 Task: Create a task  Create a new online platform for online nutrition coaching , assign it to team member softage.2@softage.net in the project BlazeTech and update the status of the task to  At Risk , set the priority of the task to Medium
Action: Mouse moved to (79, 53)
Screenshot: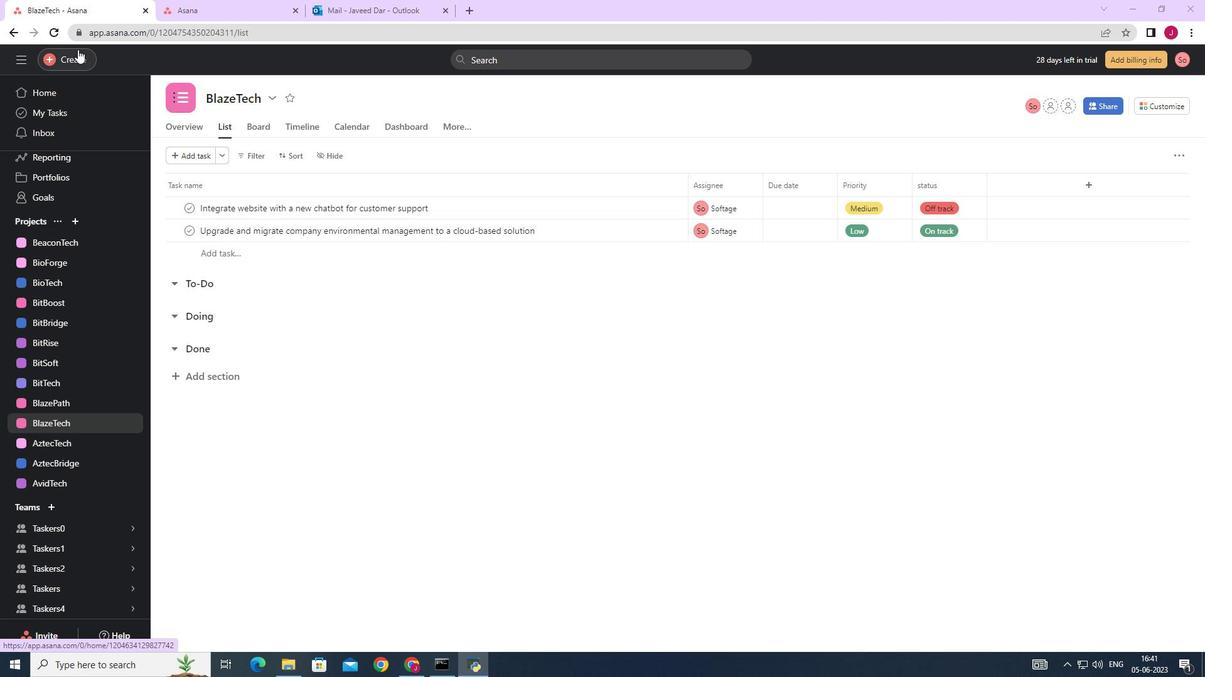 
Action: Mouse pressed left at (79, 53)
Screenshot: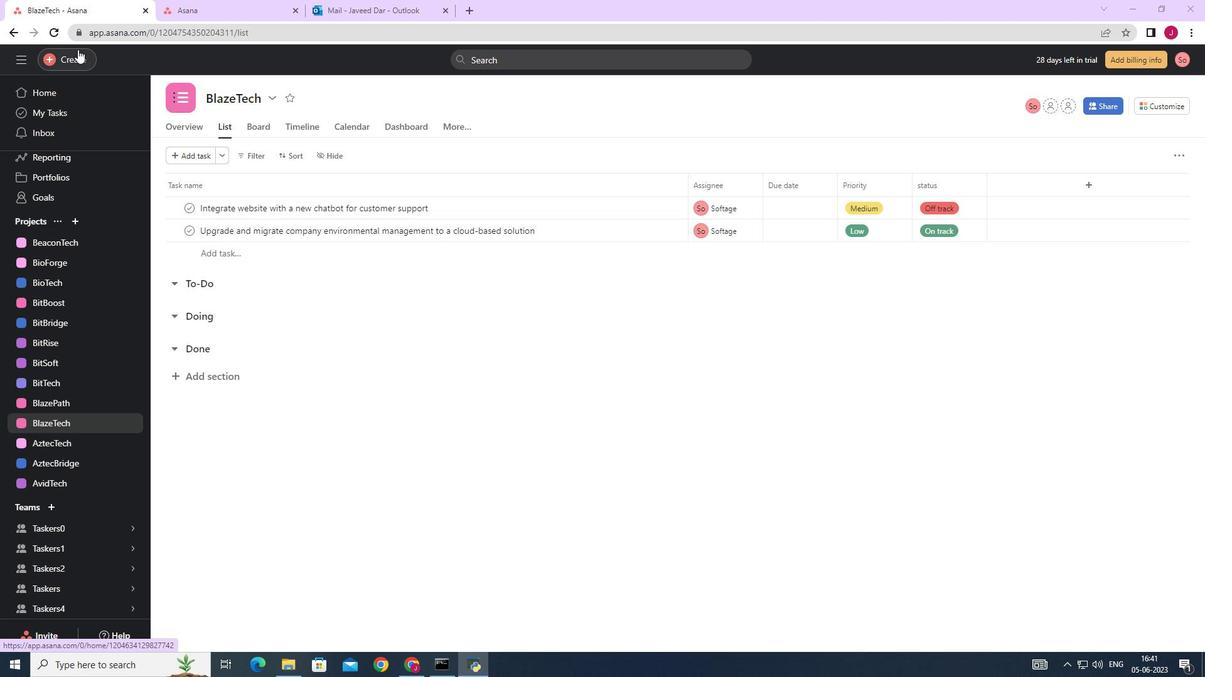 
Action: Mouse moved to (160, 62)
Screenshot: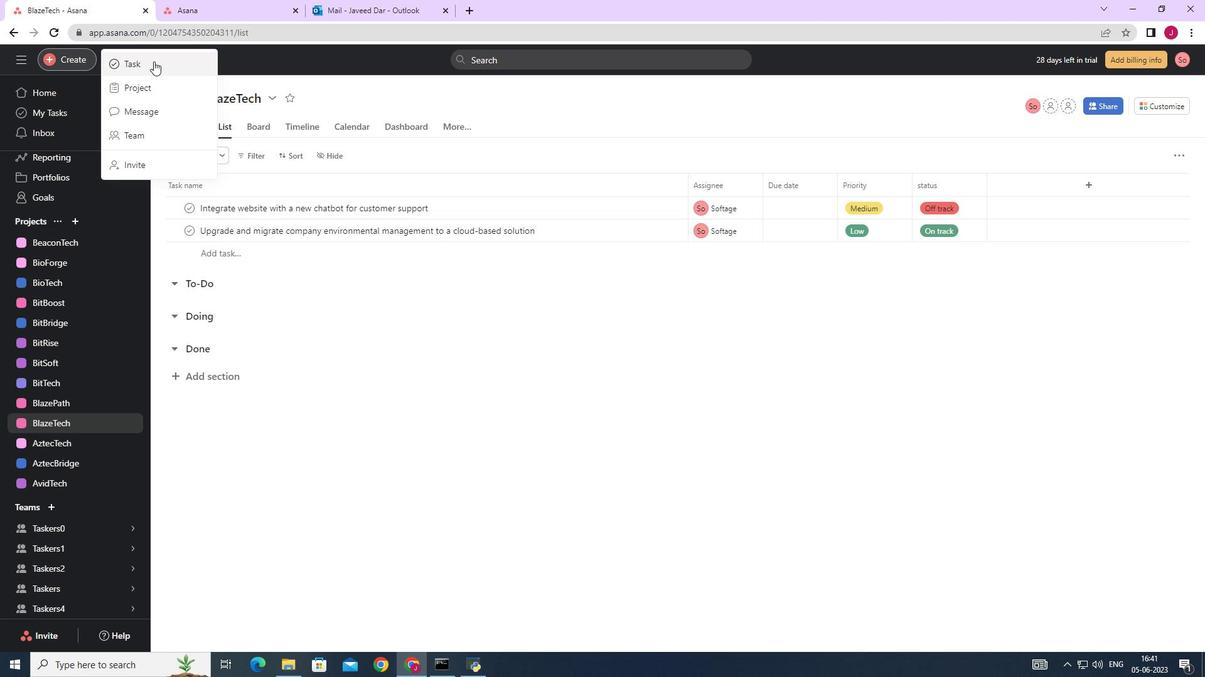 
Action: Mouse pressed left at (160, 62)
Screenshot: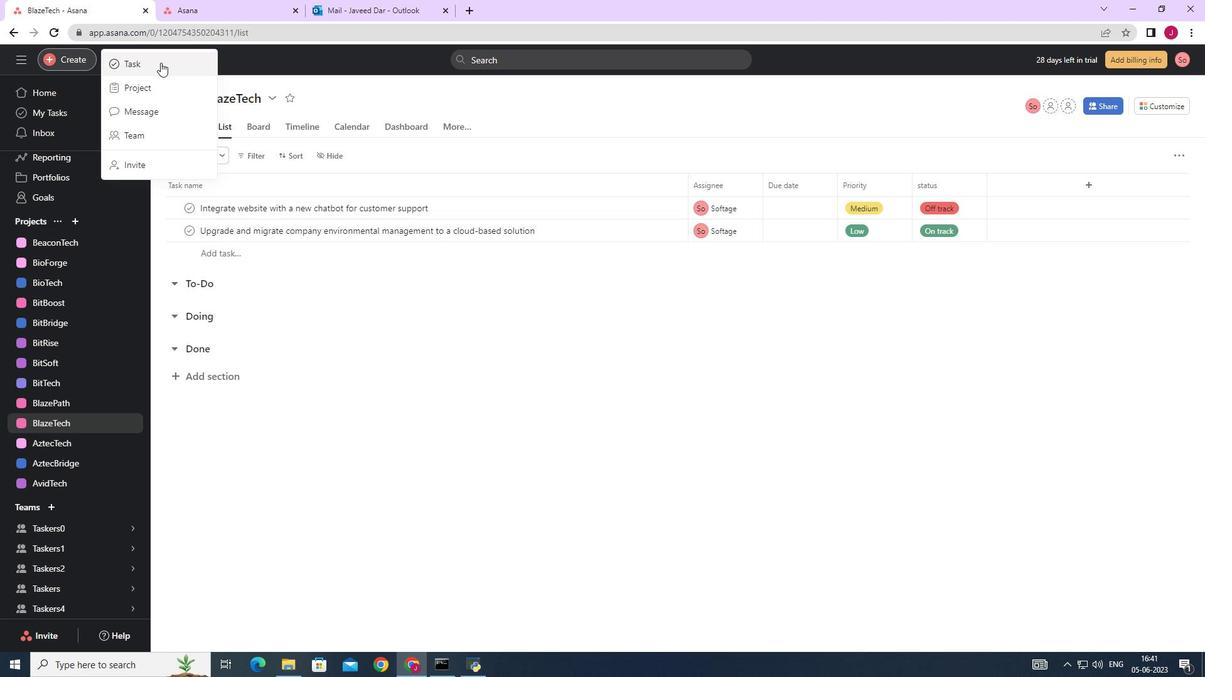 
Action: Mouse moved to (957, 419)
Screenshot: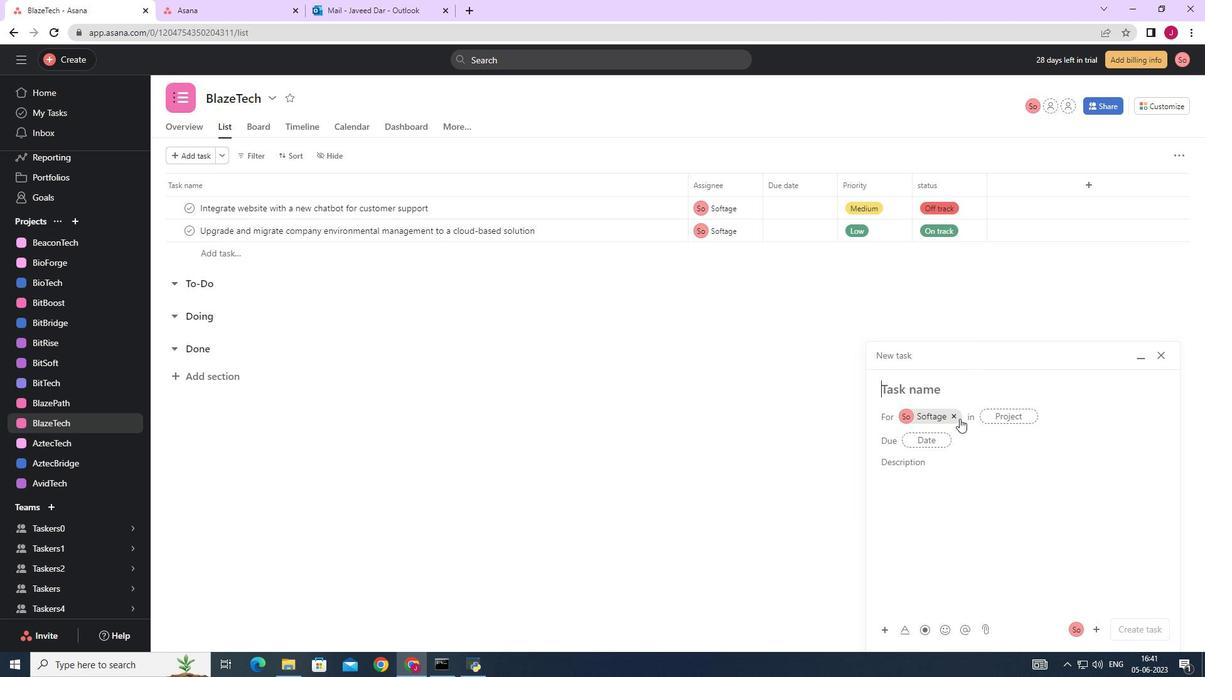
Action: Mouse pressed left at (957, 419)
Screenshot: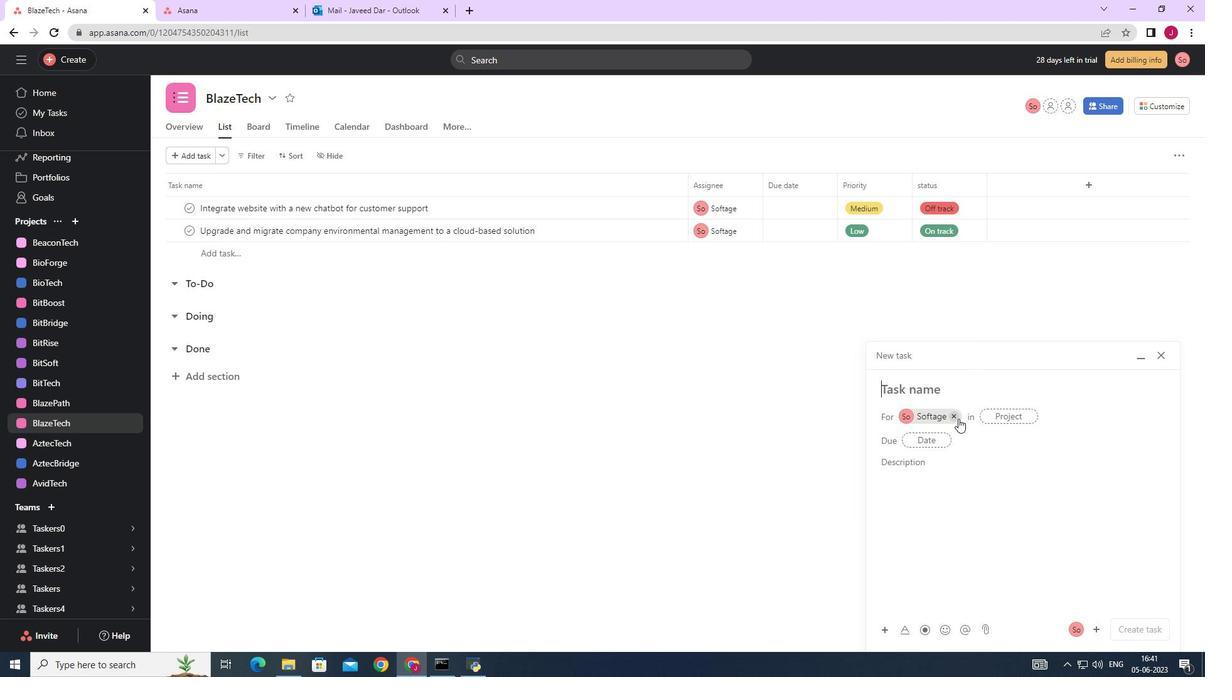 
Action: Mouse moved to (905, 390)
Screenshot: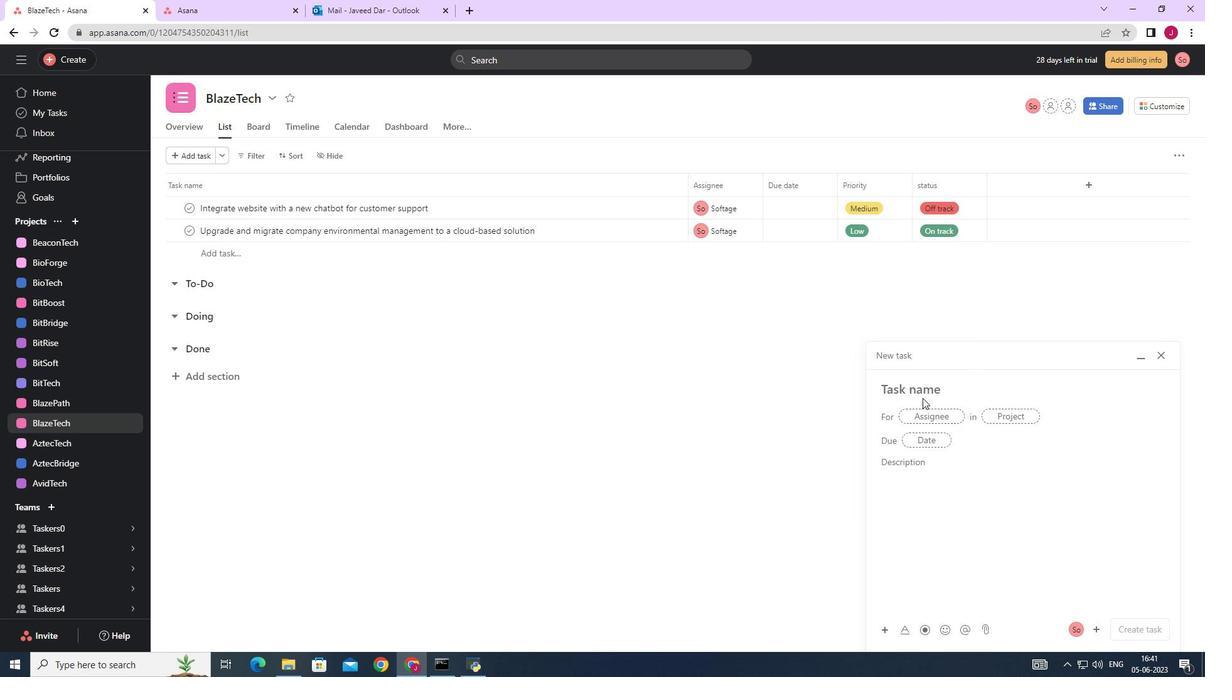 
Action: Mouse pressed left at (905, 390)
Screenshot: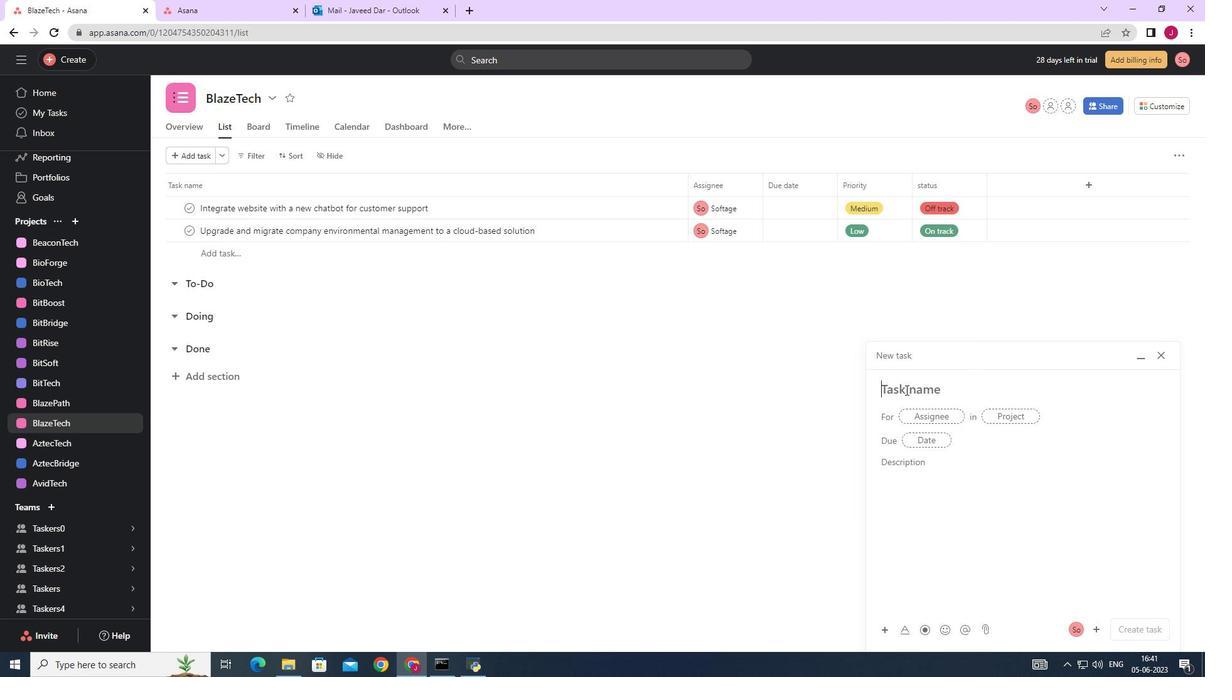 
Action: Key pressed <Key.caps_lock>C<Key.caps_lock>reate<Key.space><Key.space>a<Key.space>new<Key.space>online<Key.space>platform<Key.space>for<Key.space>onlo<Key.backspace>inr<Key.backspace>e<Key.space>nutrition<Key.space>coaching
Screenshot: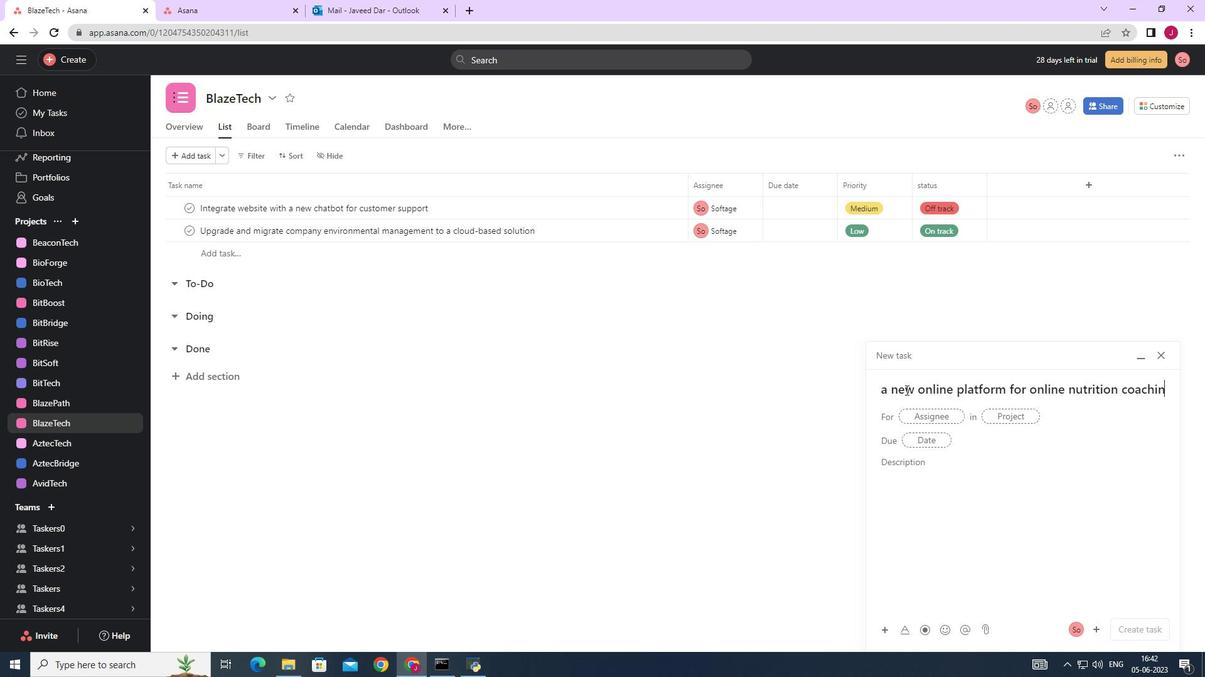
Action: Mouse moved to (935, 417)
Screenshot: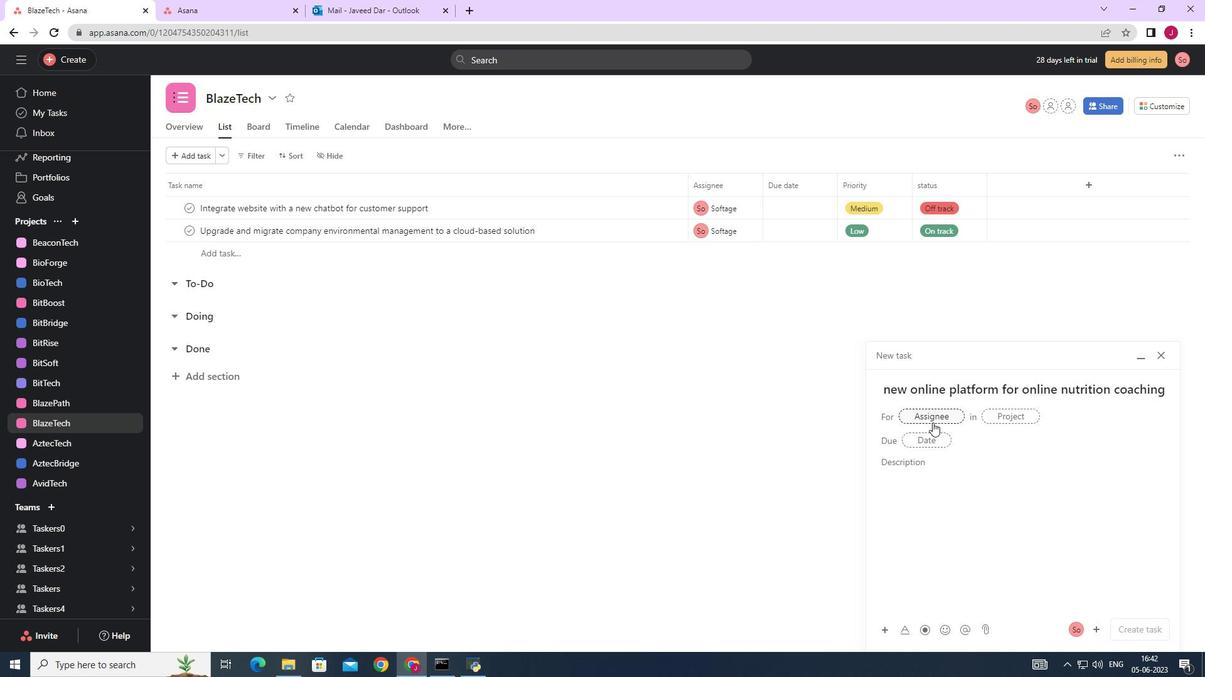 
Action: Mouse pressed left at (935, 417)
Screenshot: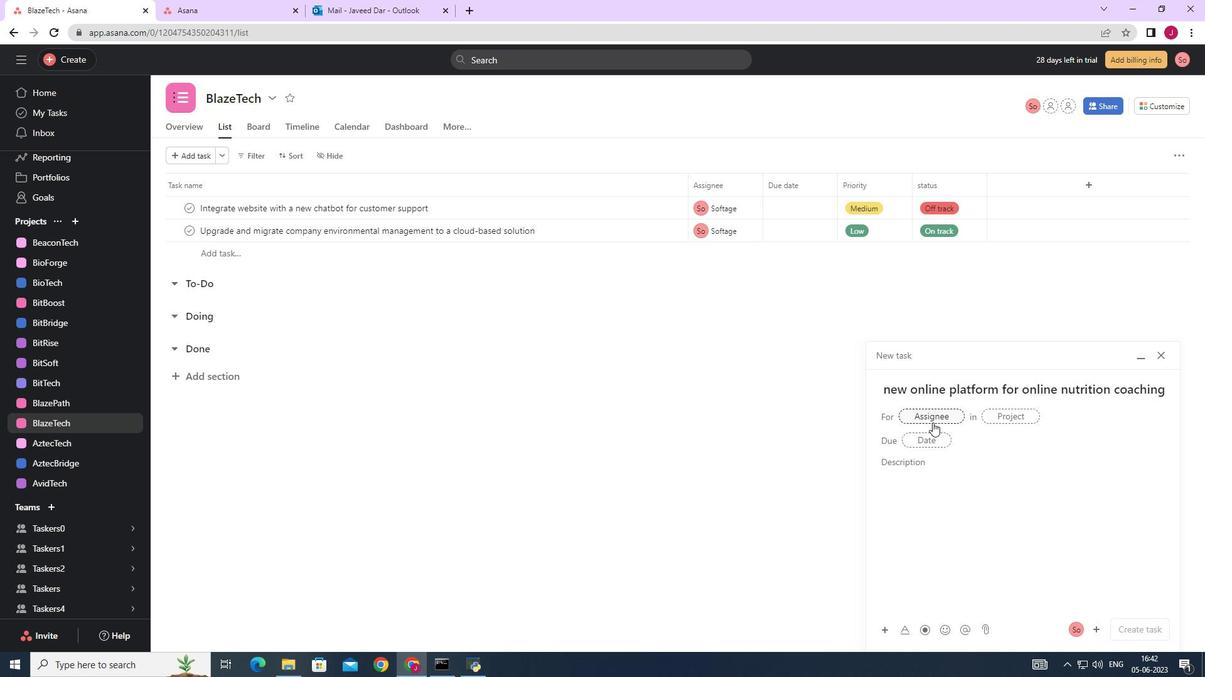 
Action: Mouse moved to (935, 416)
Screenshot: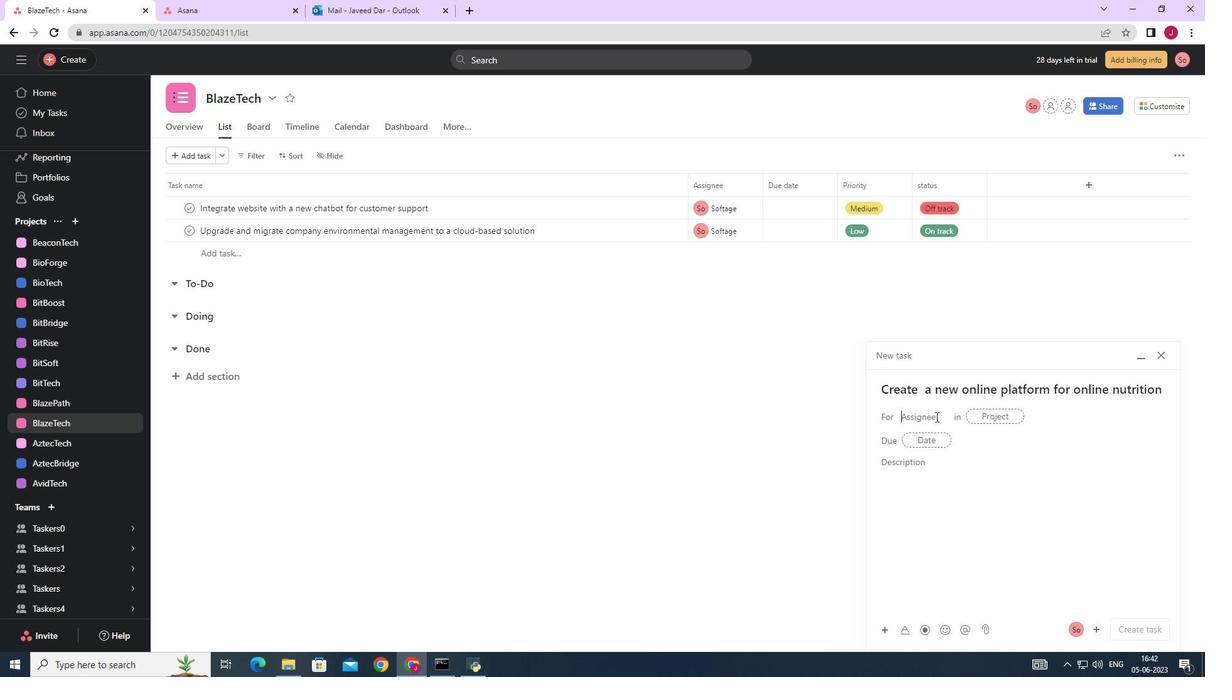 
Action: Key pressed softage.2
Screenshot: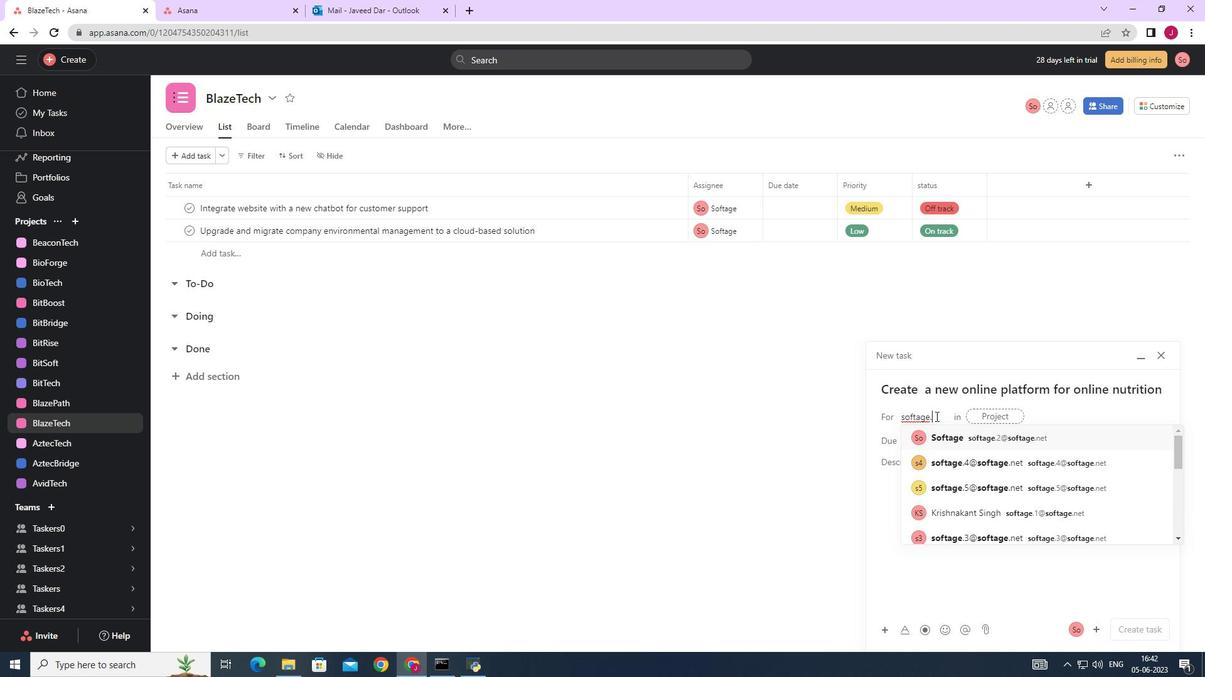 
Action: Mouse moved to (996, 438)
Screenshot: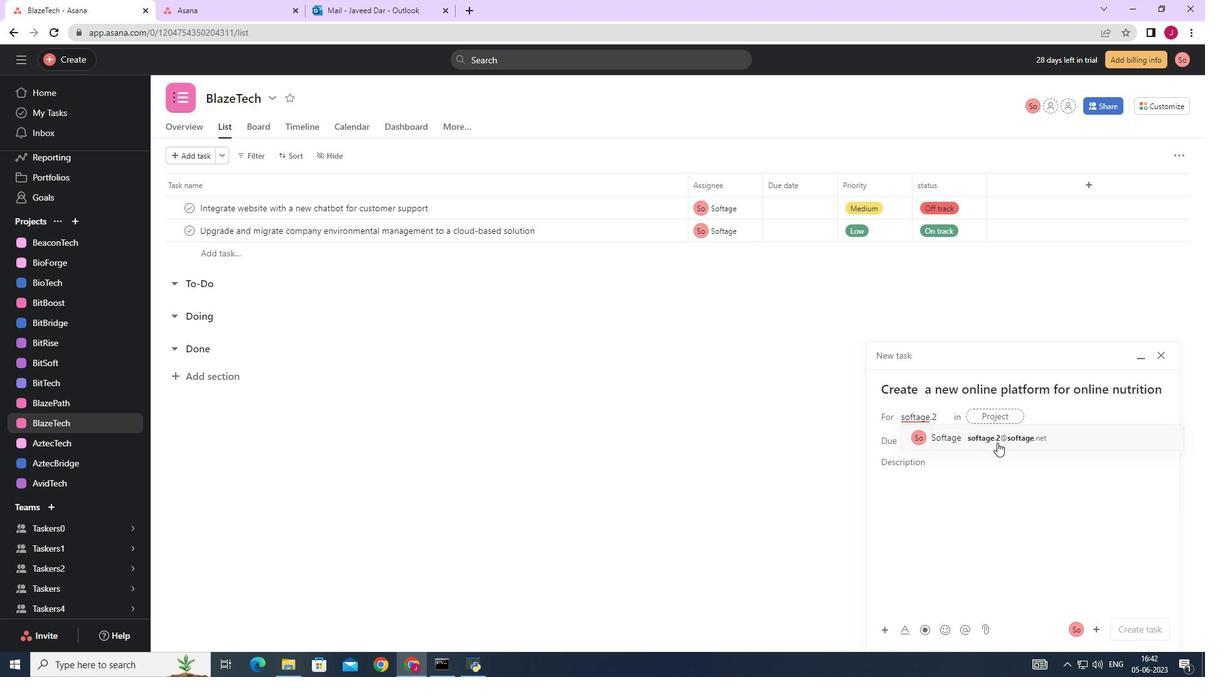 
Action: Mouse pressed left at (996, 438)
Screenshot: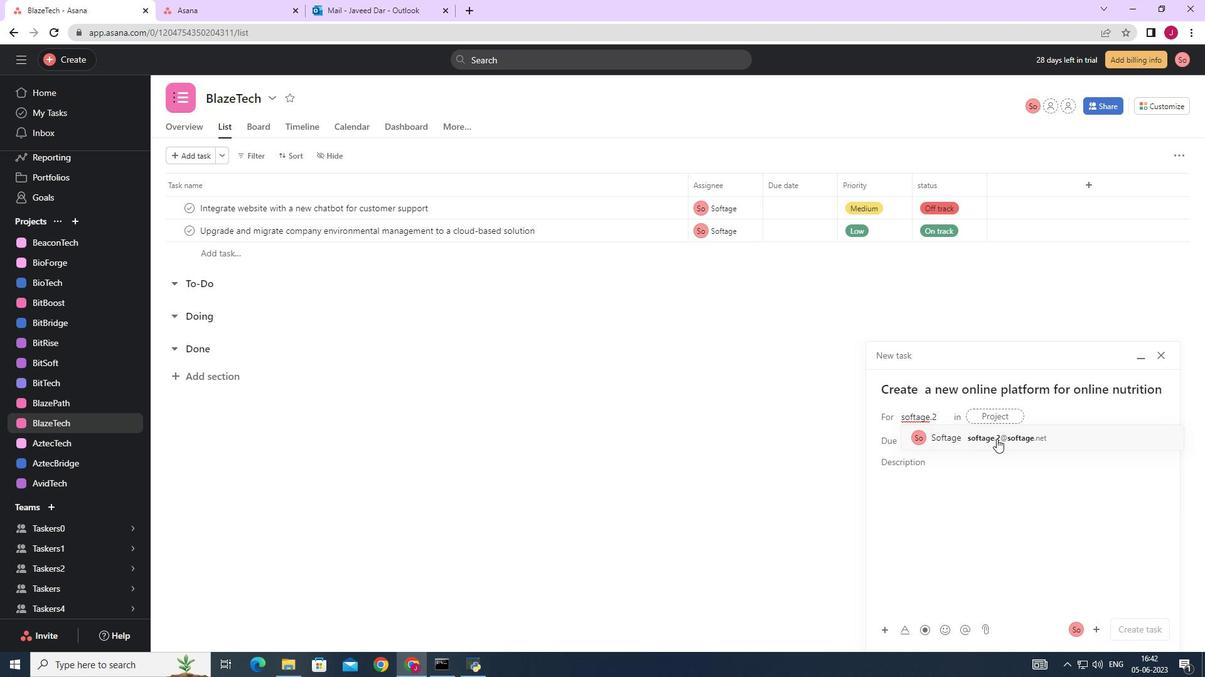 
Action: Mouse moved to (775, 436)
Screenshot: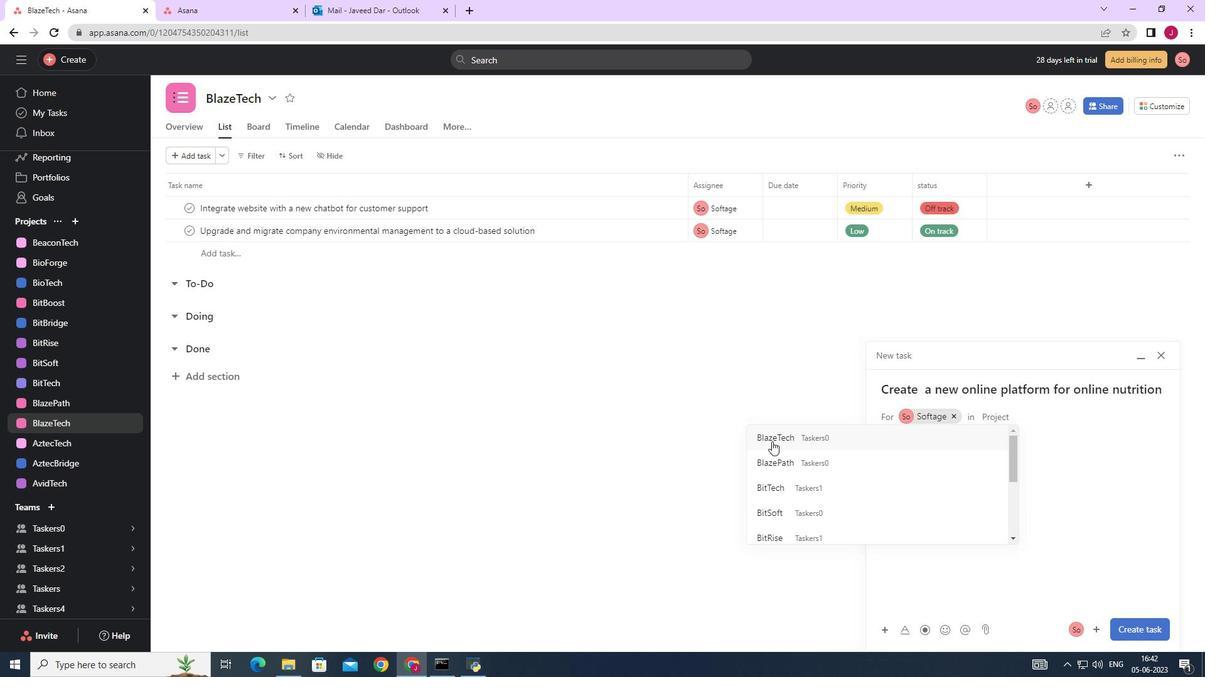 
Action: Mouse pressed left at (775, 436)
Screenshot: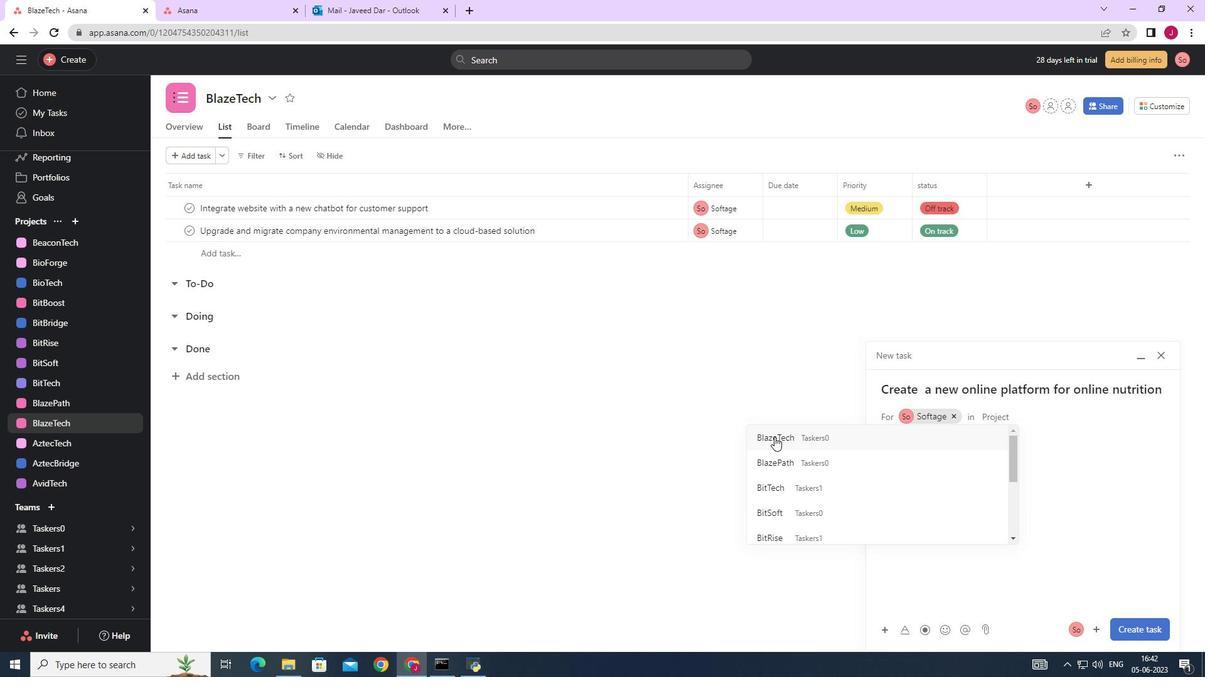 
Action: Mouse moved to (944, 462)
Screenshot: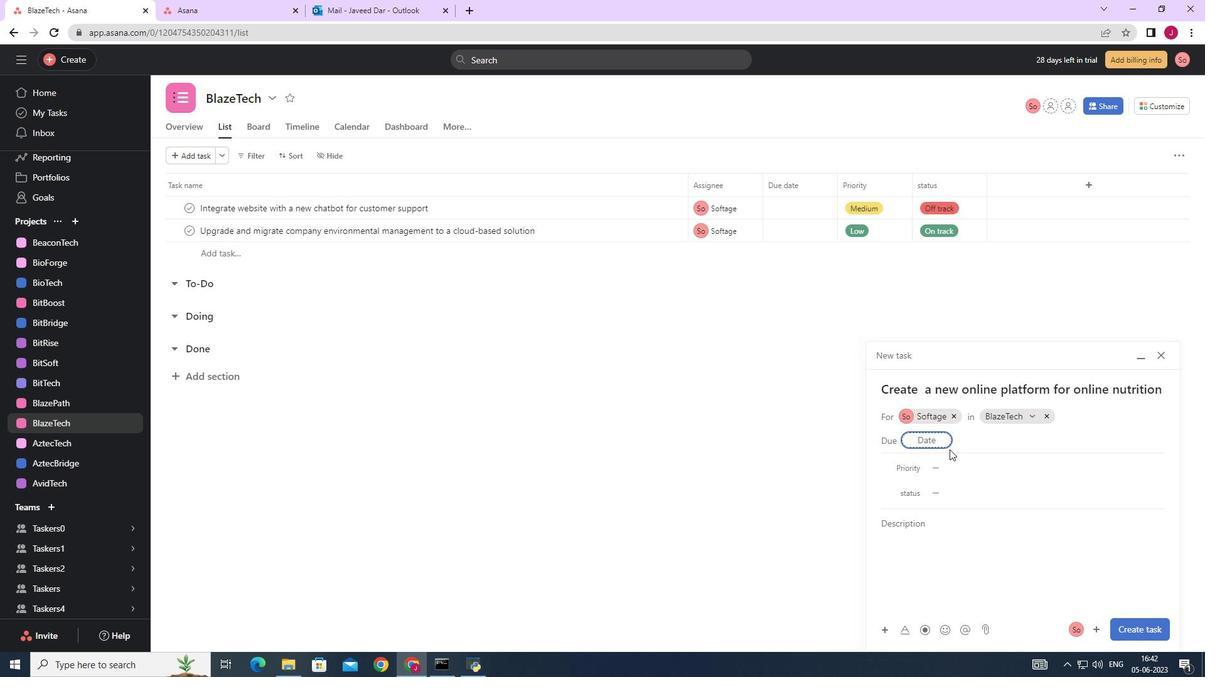 
Action: Mouse pressed left at (944, 462)
Screenshot: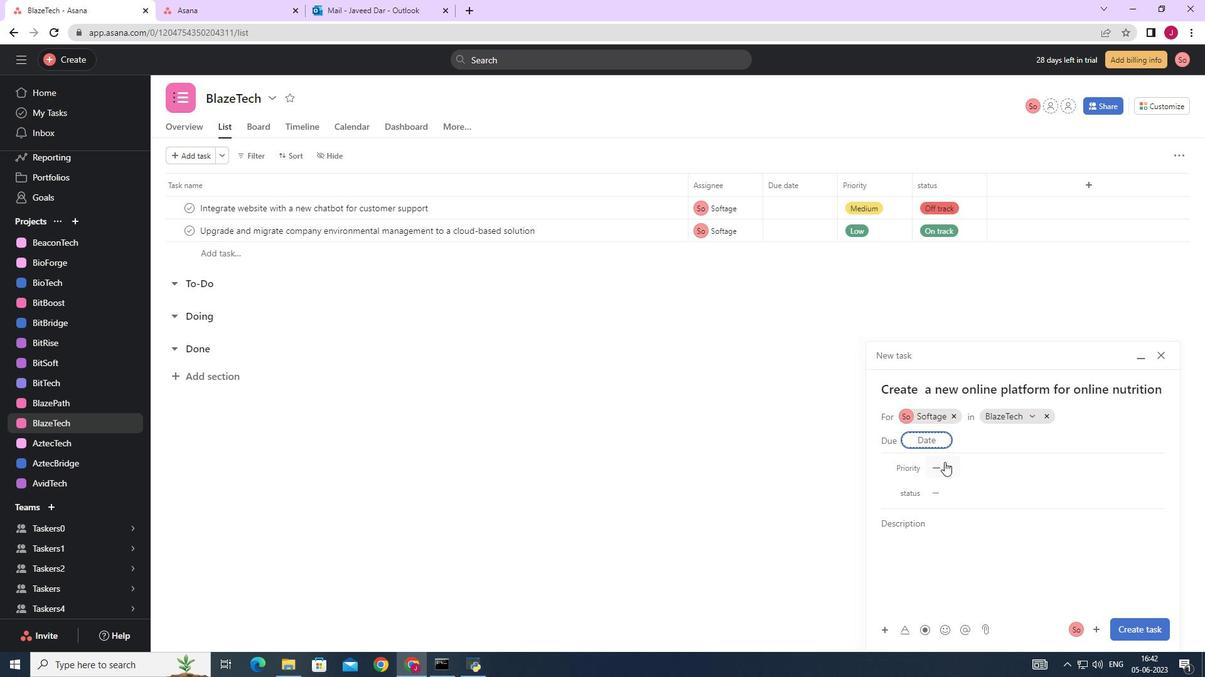 
Action: Mouse moved to (974, 531)
Screenshot: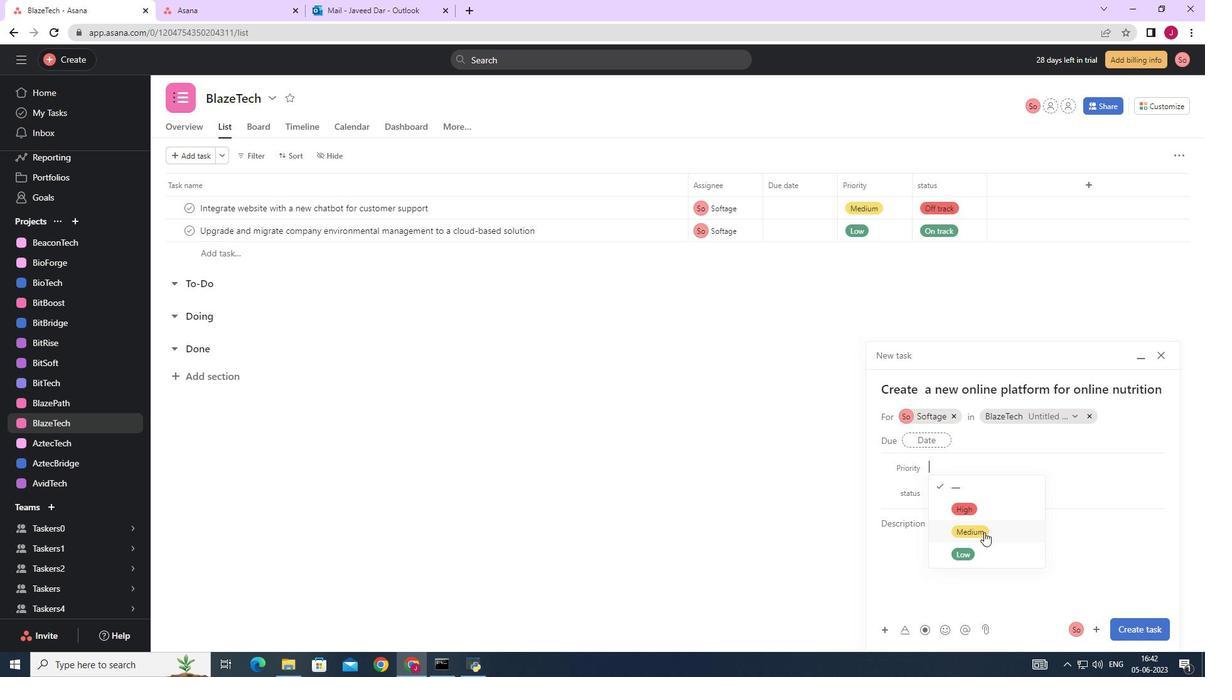 
Action: Mouse pressed left at (974, 531)
Screenshot: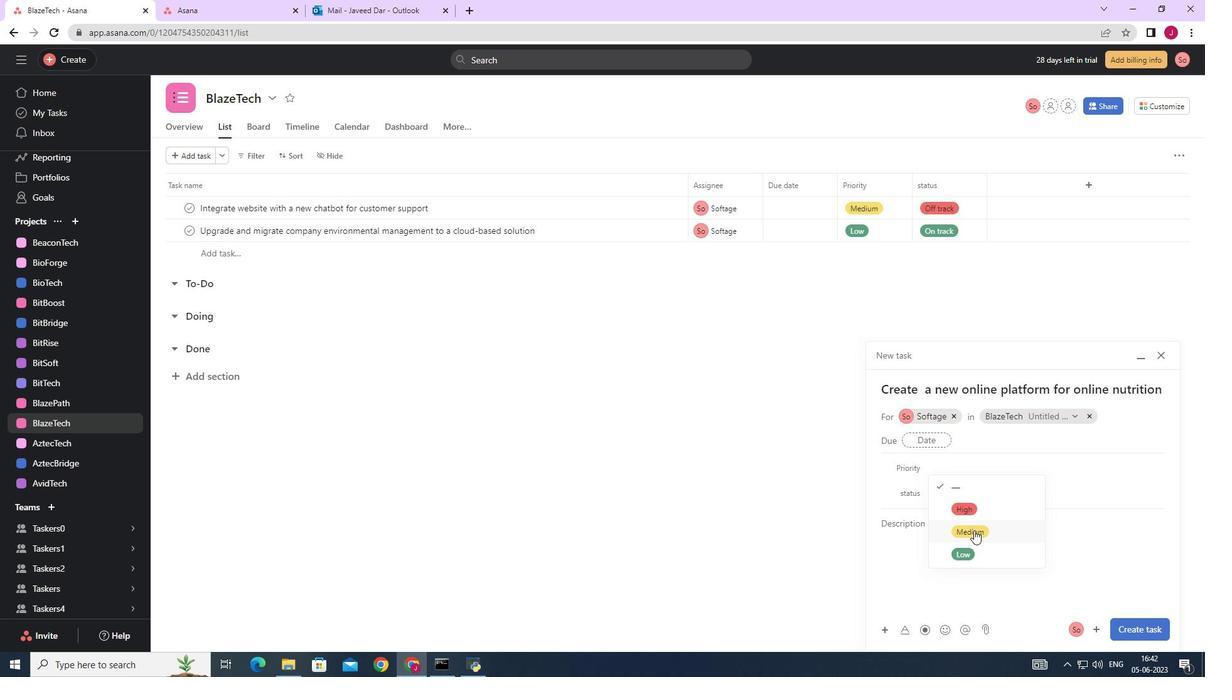 
Action: Mouse moved to (939, 492)
Screenshot: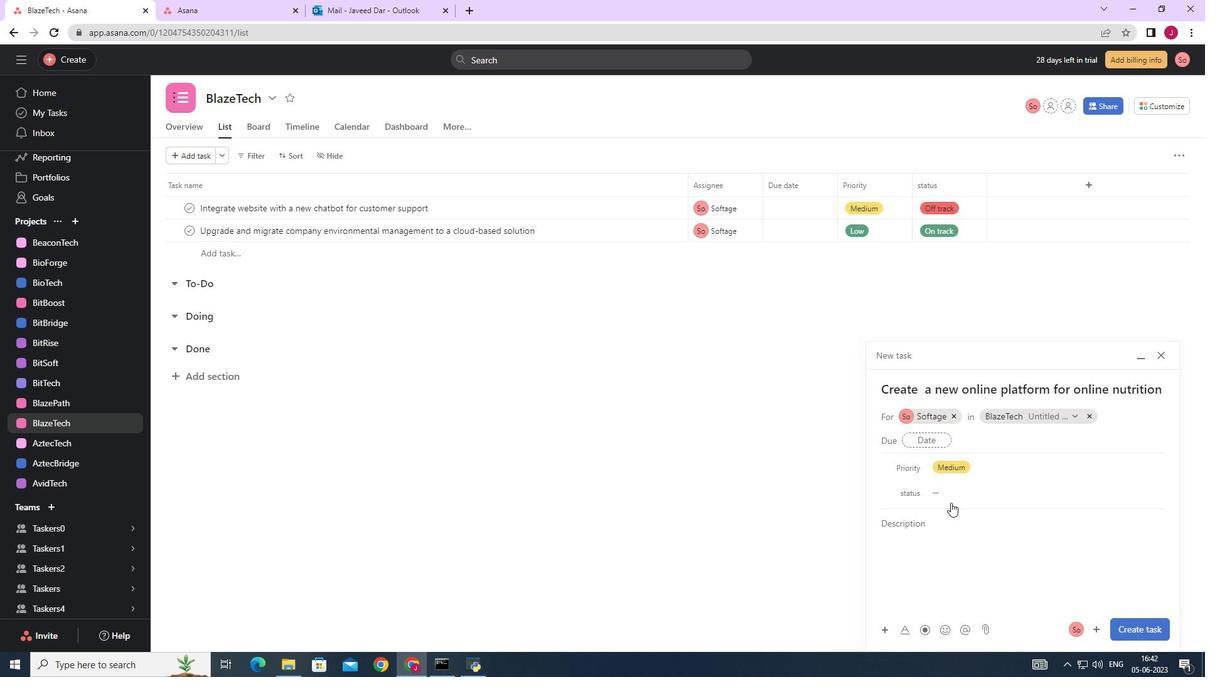 
Action: Mouse pressed left at (939, 492)
Screenshot: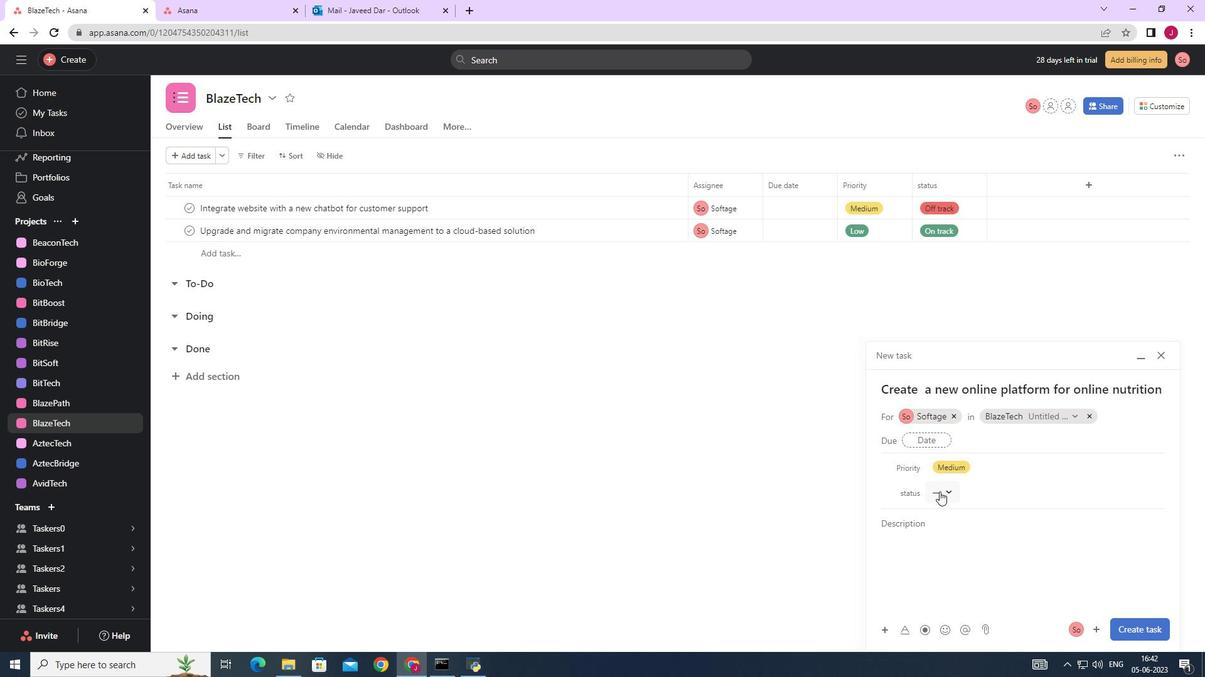 
Action: Mouse moved to (964, 578)
Screenshot: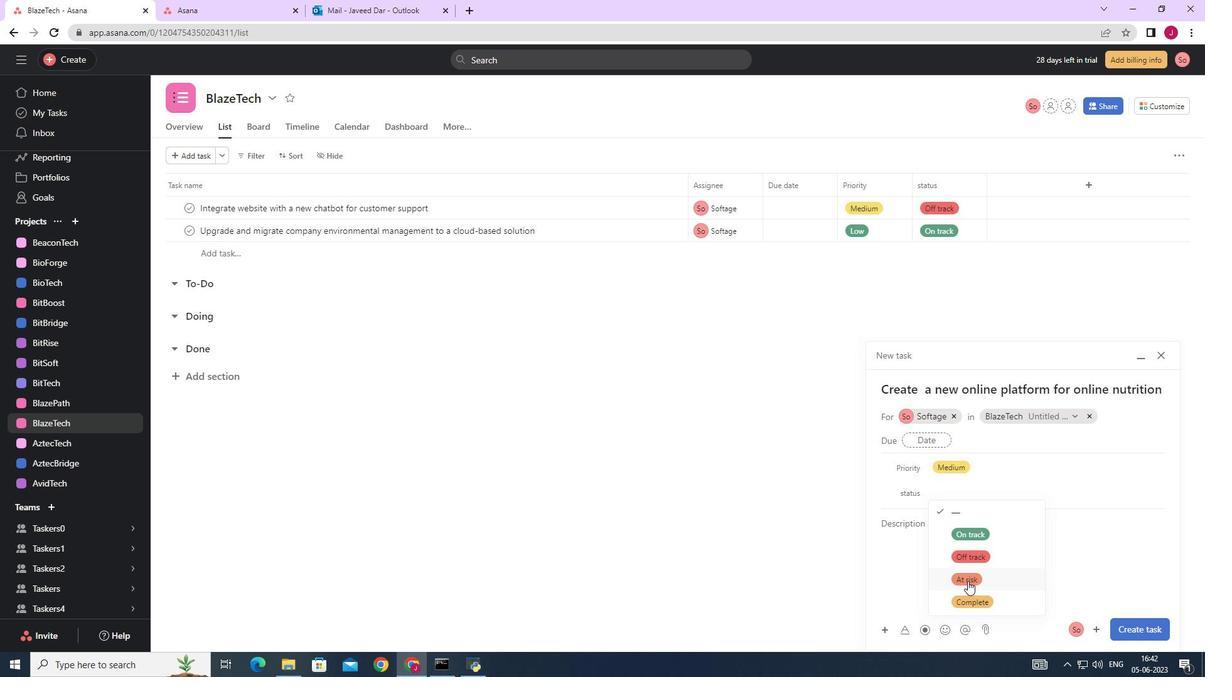 
Action: Mouse pressed left at (964, 578)
Screenshot: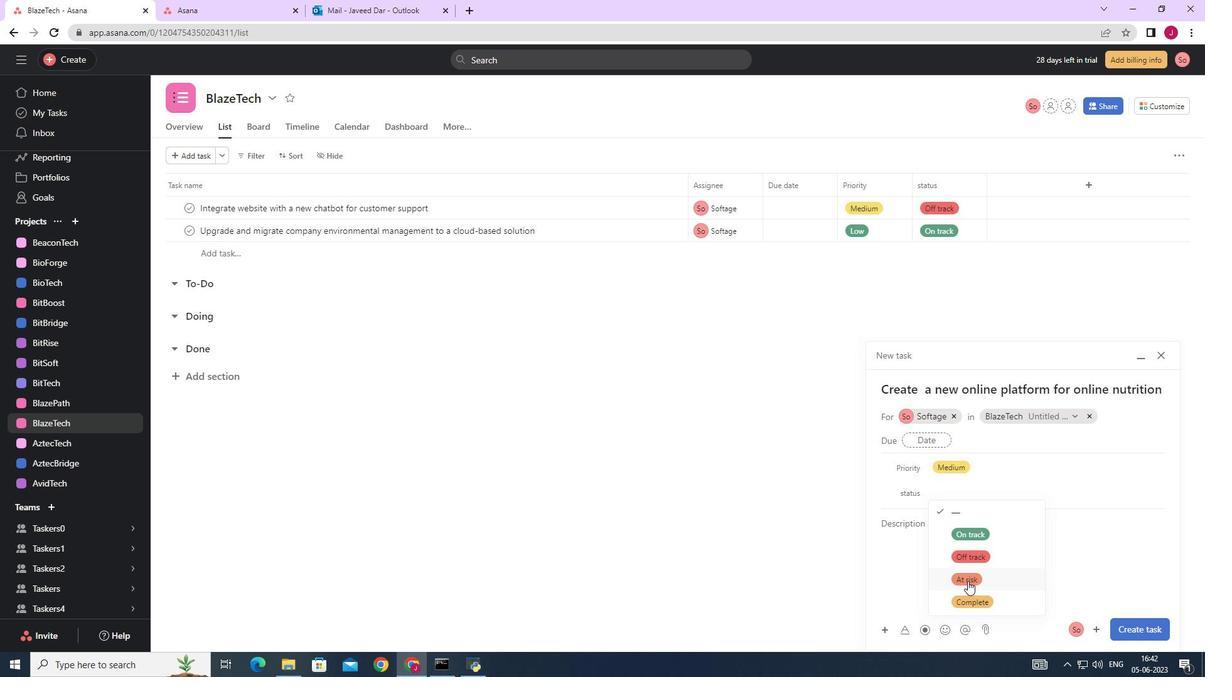 
Action: Mouse moved to (1144, 629)
Screenshot: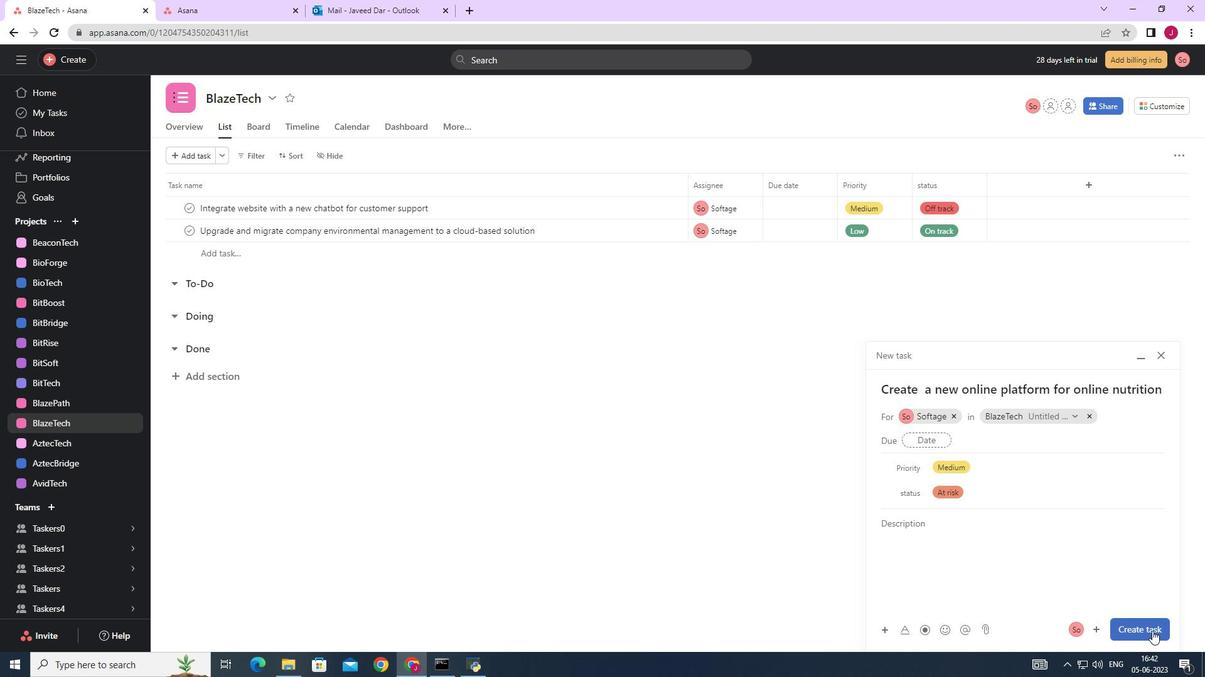 
Action: Mouse pressed left at (1144, 629)
Screenshot: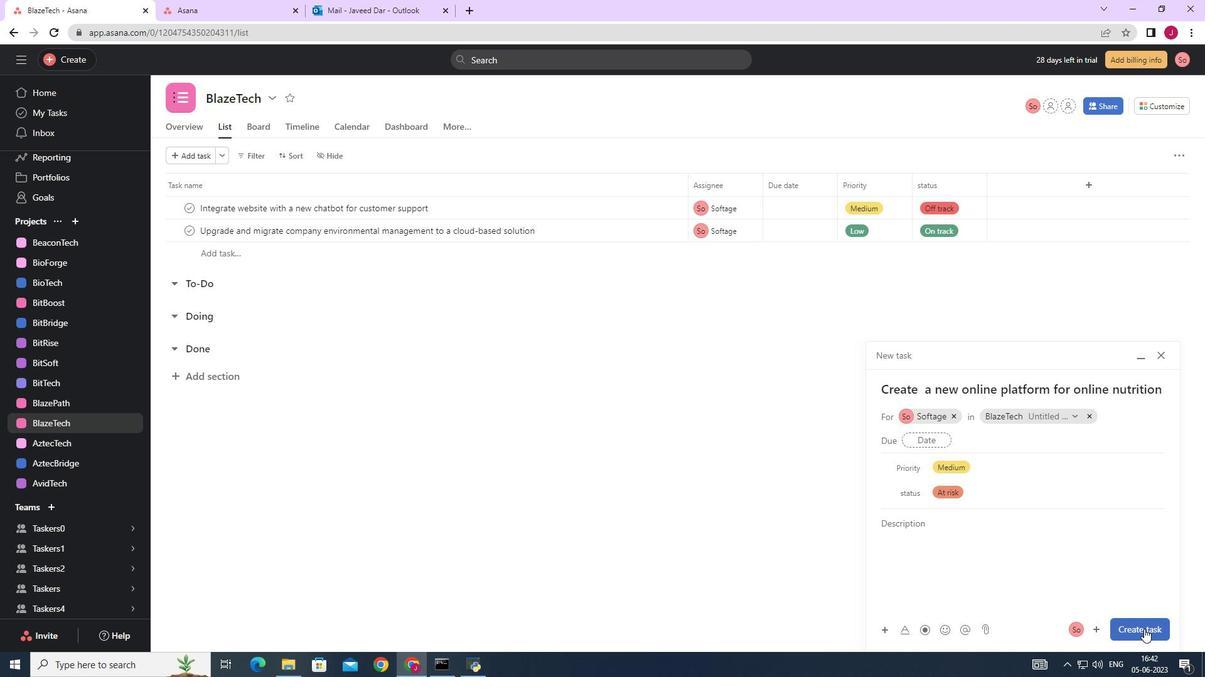 
Action: Mouse moved to (1004, 579)
Screenshot: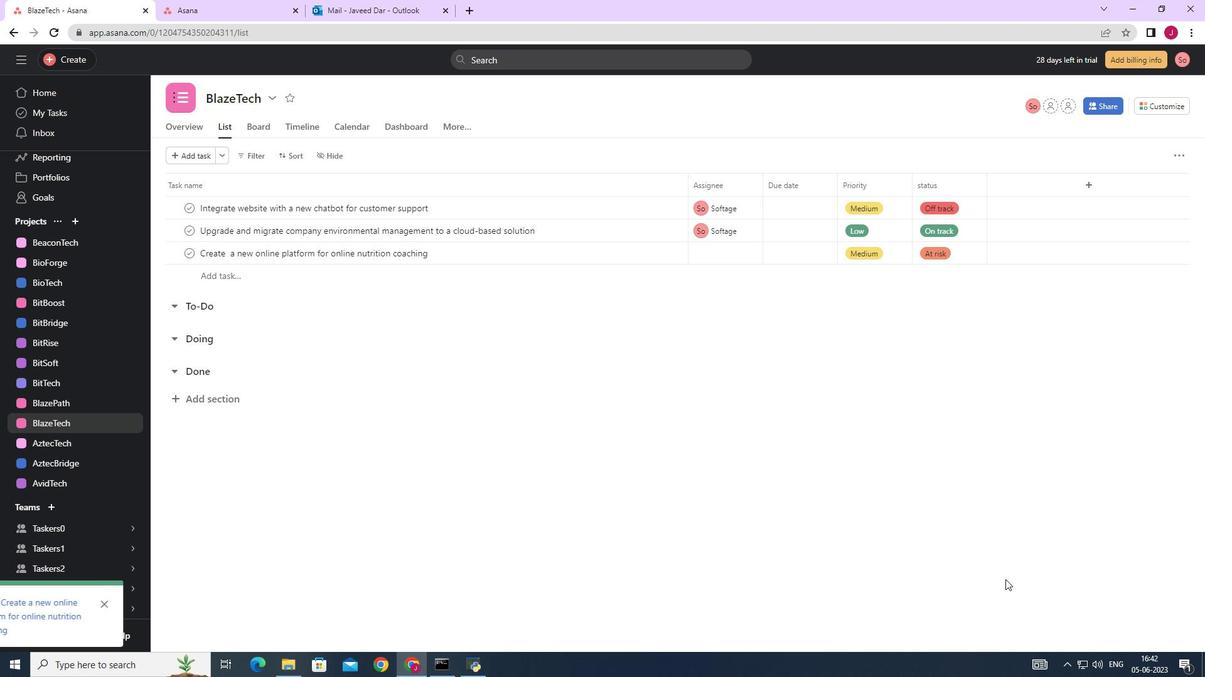 
